 Task: Schedule a meeting titled 'Sport Event' on July 29, 2023, from 8:00 AM to 8:30 AM at 'Sports Complex' and invite attendees.
Action: Mouse moved to (11, 59)
Screenshot: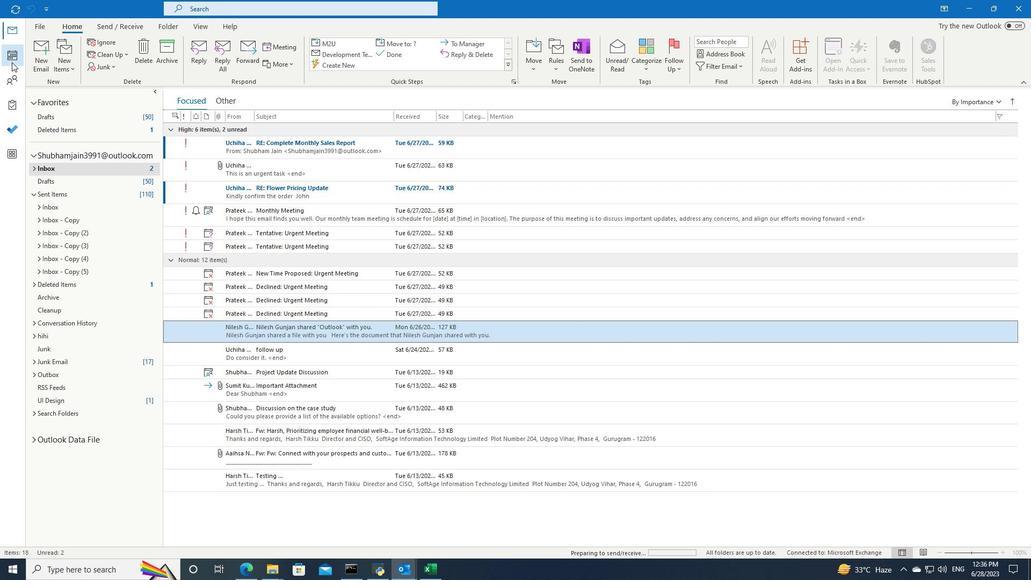 
Action: Mouse pressed left at (11, 59)
Screenshot: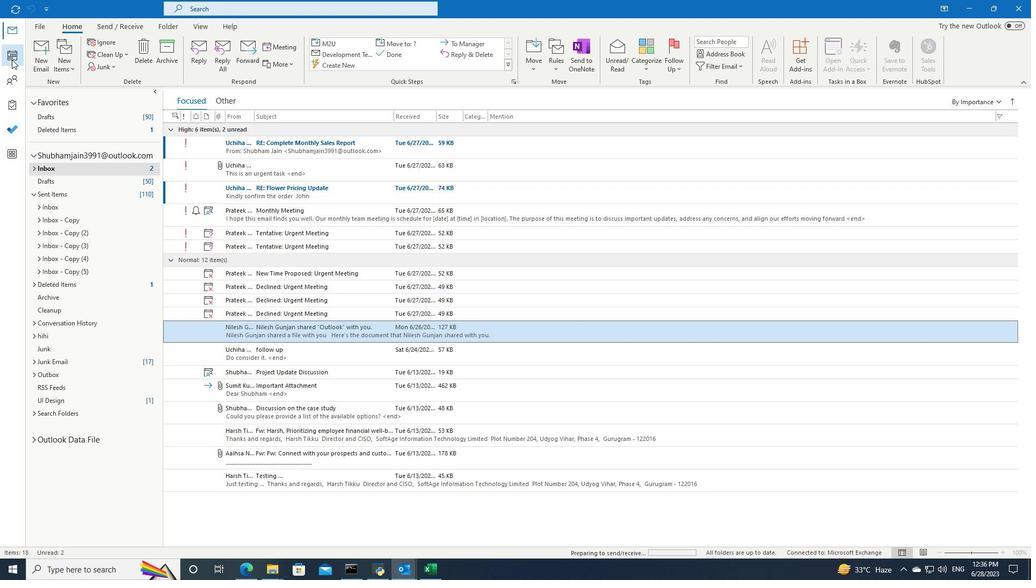 
Action: Mouse moved to (86, 61)
Screenshot: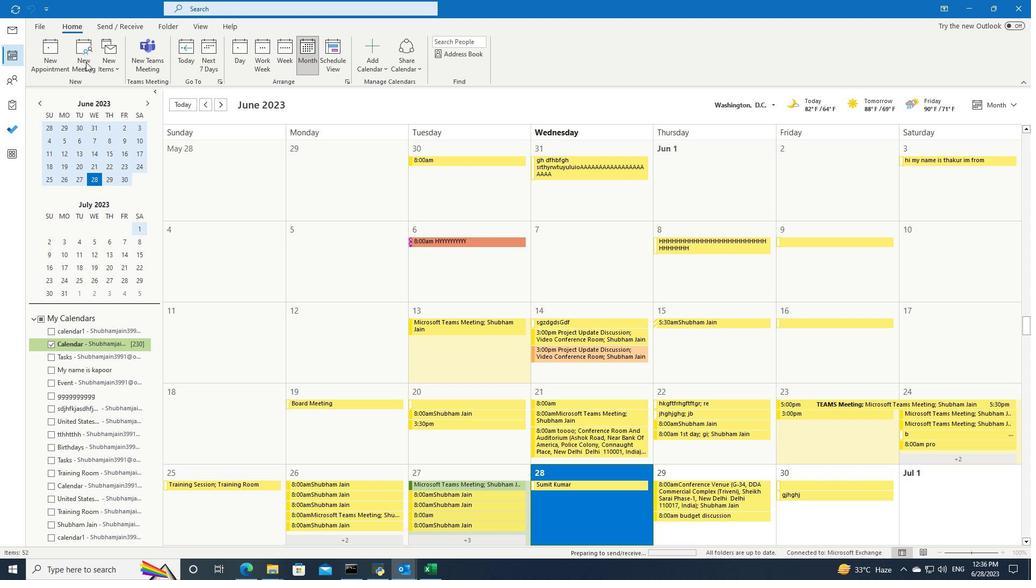 
Action: Mouse pressed left at (86, 61)
Screenshot: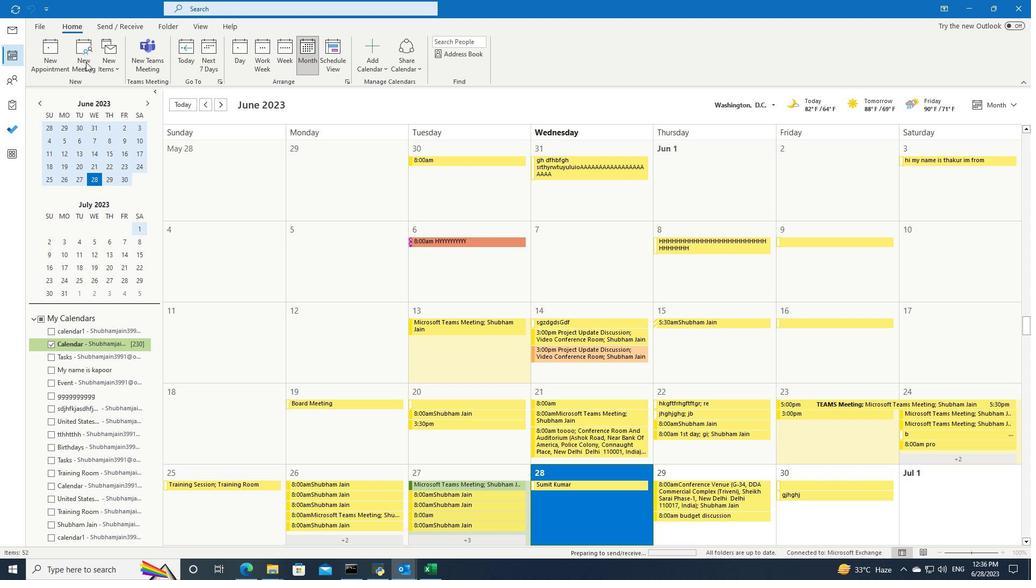 
Action: Mouse pressed left at (86, 61)
Screenshot: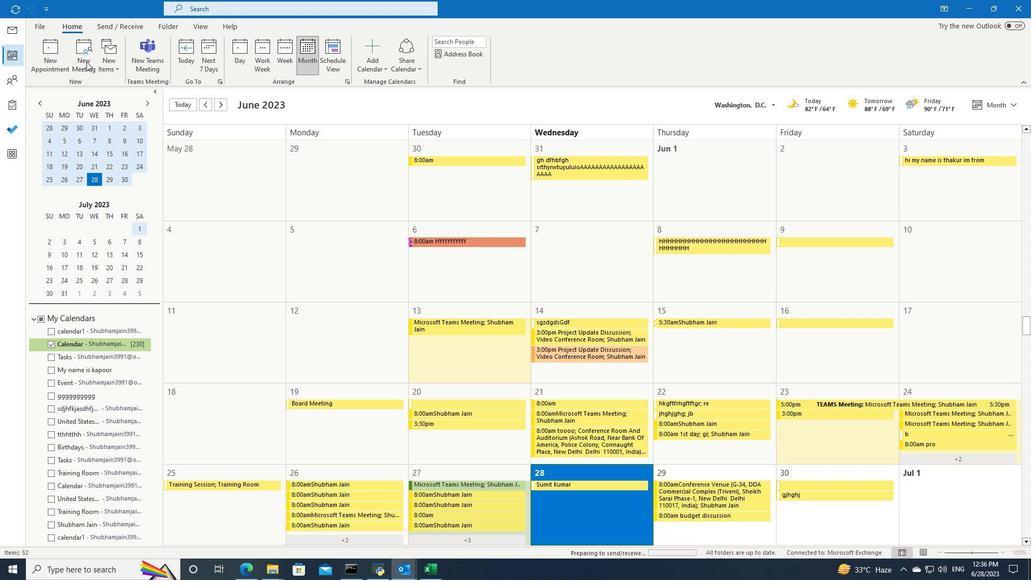 
Action: Key pressed <Key.shift><Key.shift><Key.shift><Key.shift>Sport<Key.space><Key.shift>Event<Key.space>
Screenshot: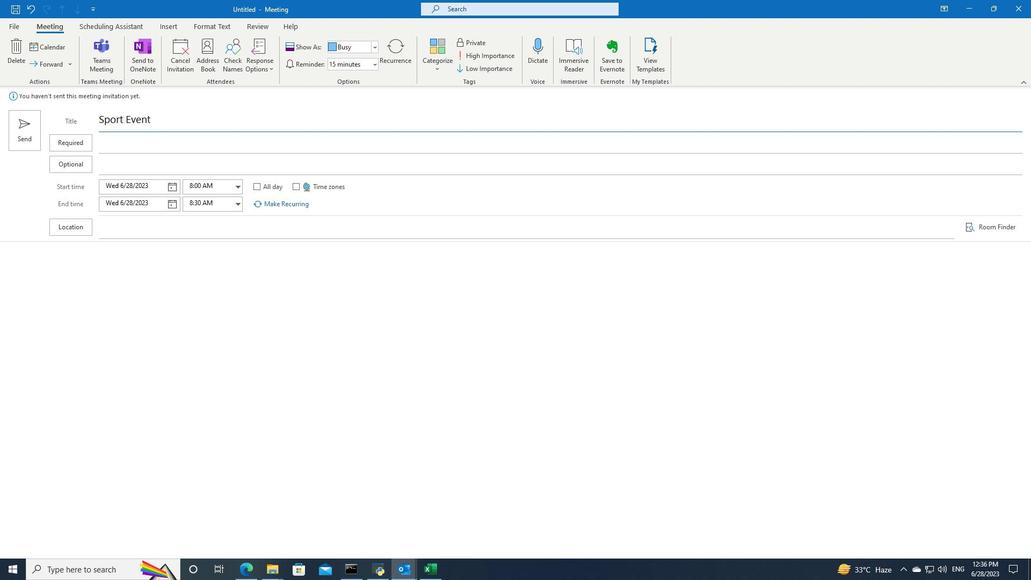 
Action: Mouse moved to (172, 187)
Screenshot: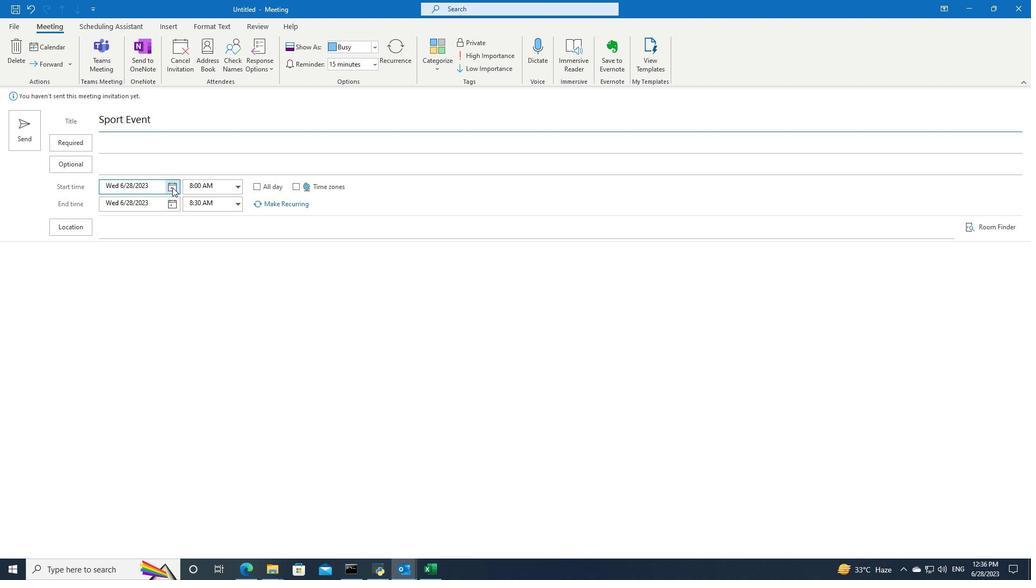 
Action: Mouse pressed left at (172, 187)
Screenshot: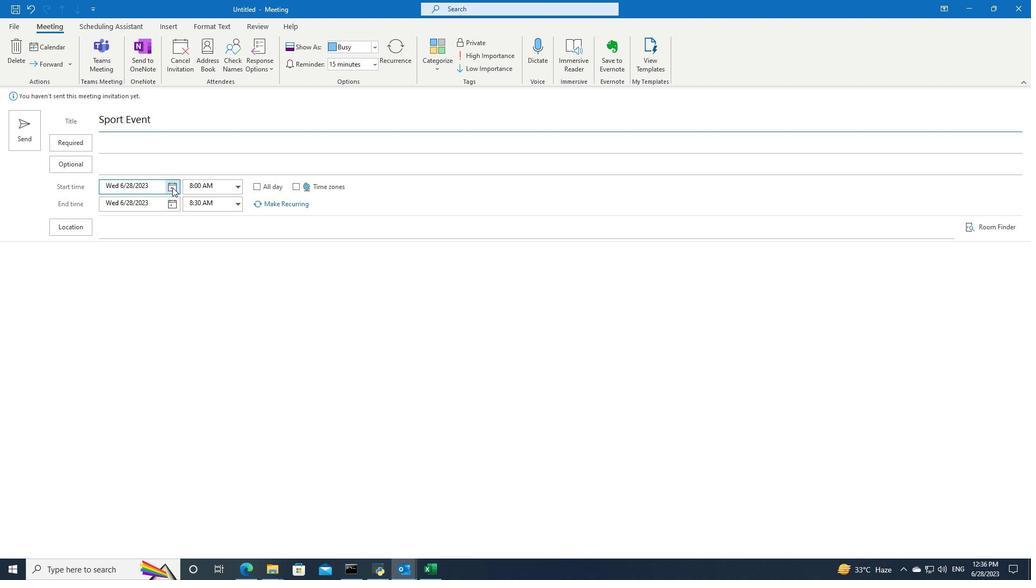 
Action: Mouse moved to (173, 197)
Screenshot: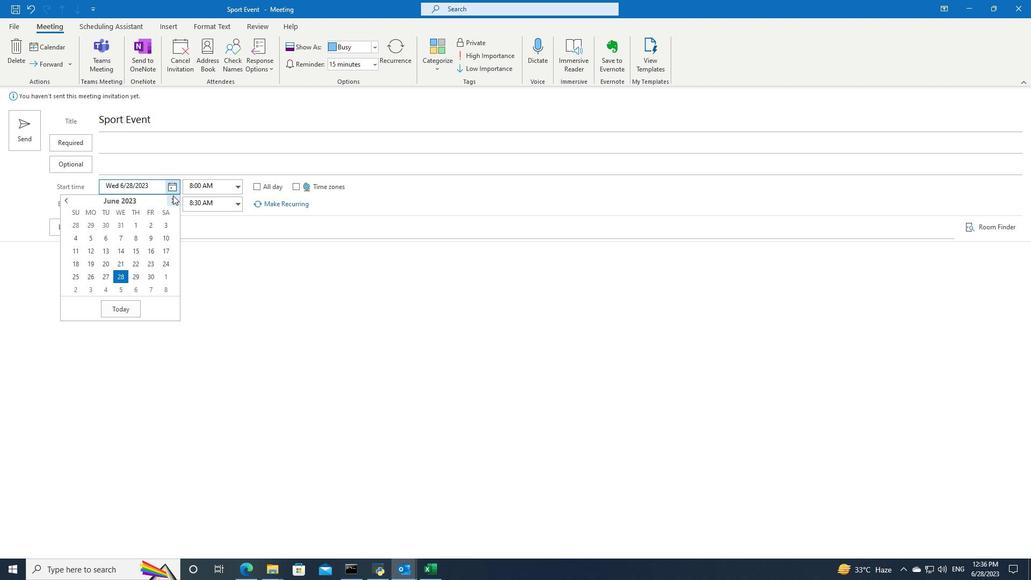 
Action: Mouse pressed left at (173, 197)
Screenshot: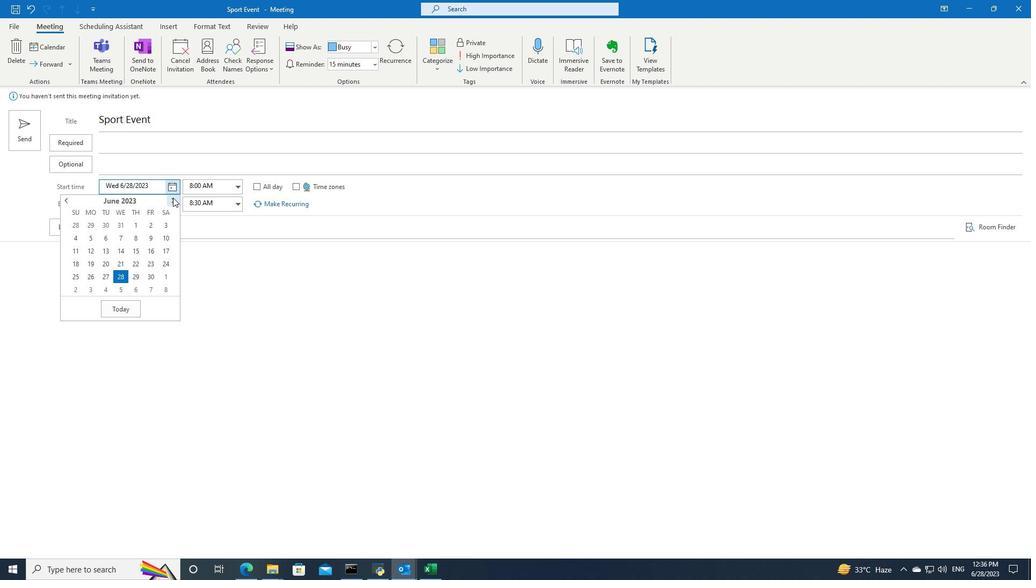 
Action: Mouse moved to (166, 278)
Screenshot: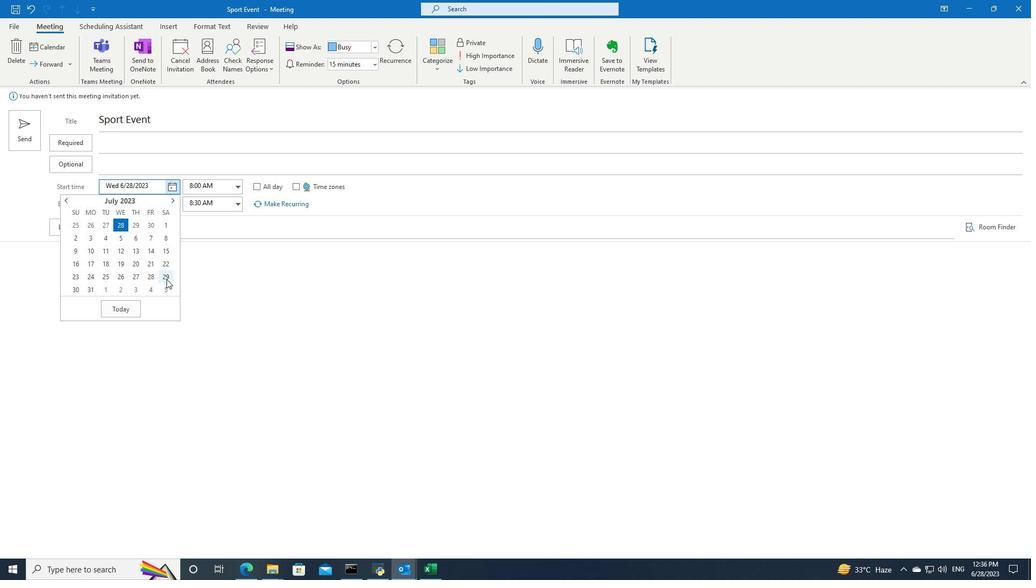 
Action: Mouse pressed left at (166, 278)
Screenshot: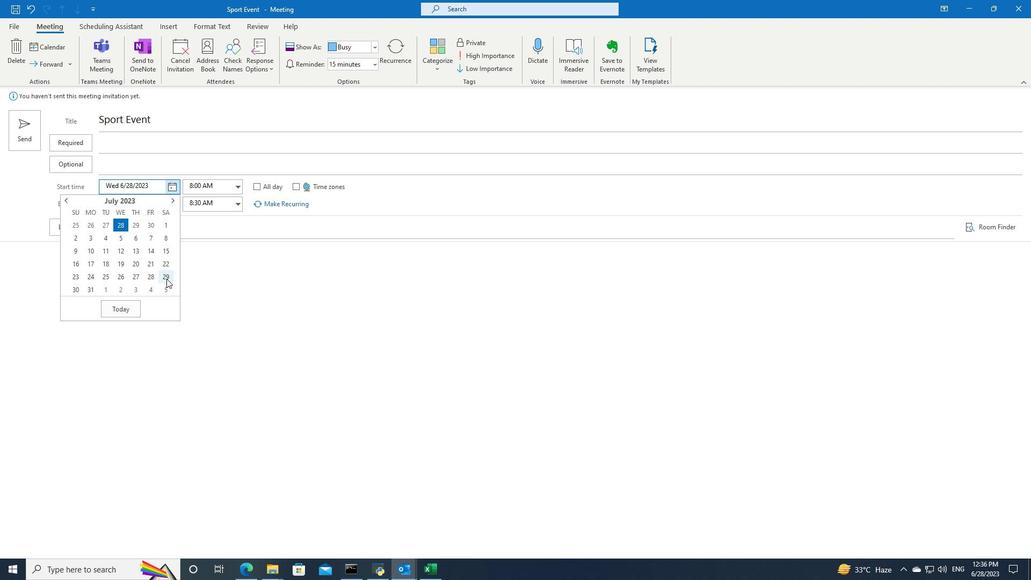
Action: Mouse moved to (156, 229)
Screenshot: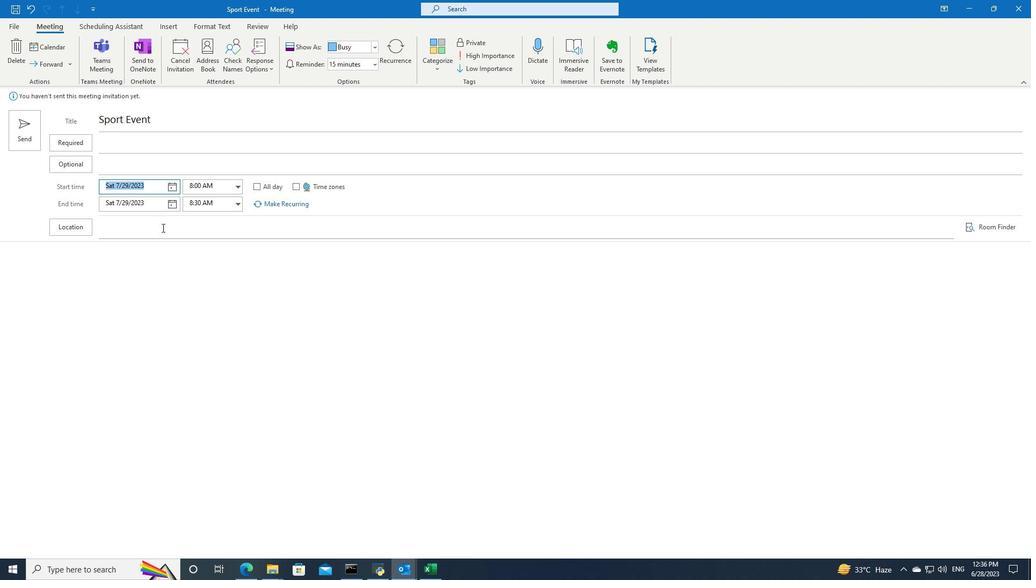 
Action: Mouse pressed left at (156, 229)
Screenshot: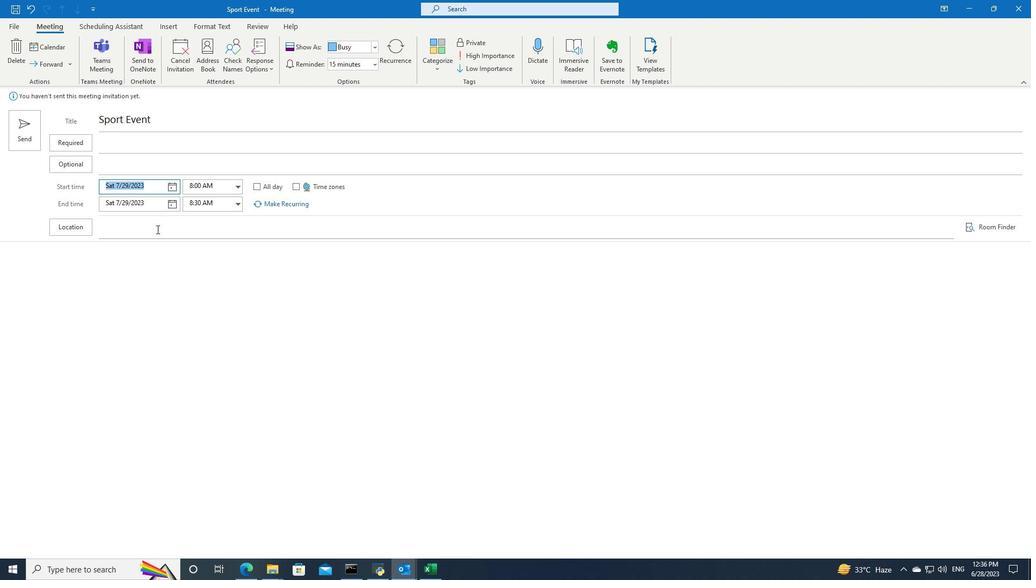 
Action: Key pressed <Key.shift>Sports<Key.space><Key.shift>Complex
Screenshot: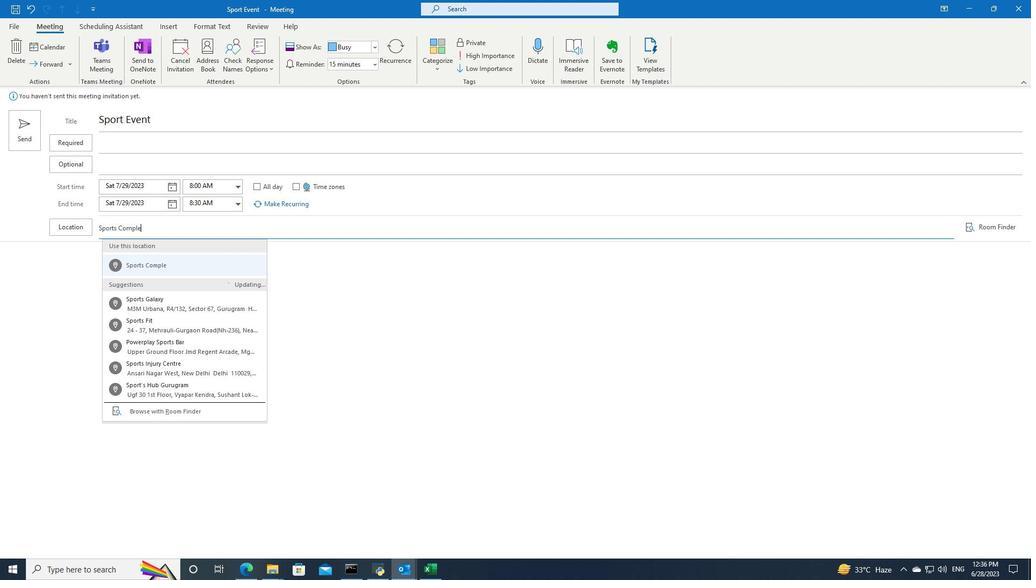 
Action: Mouse moved to (144, 147)
Screenshot: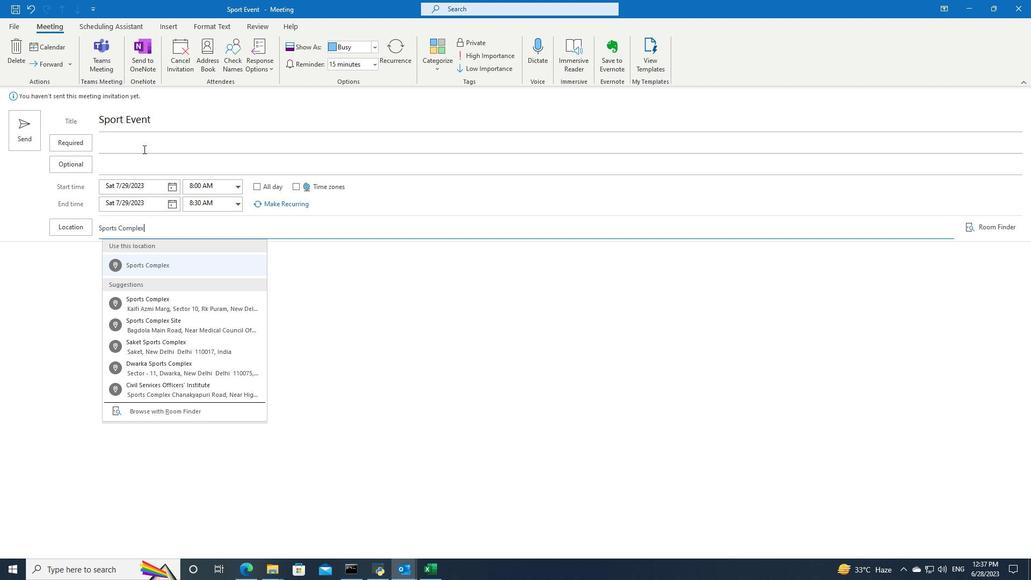 
Action: Mouse pressed left at (144, 147)
Screenshot: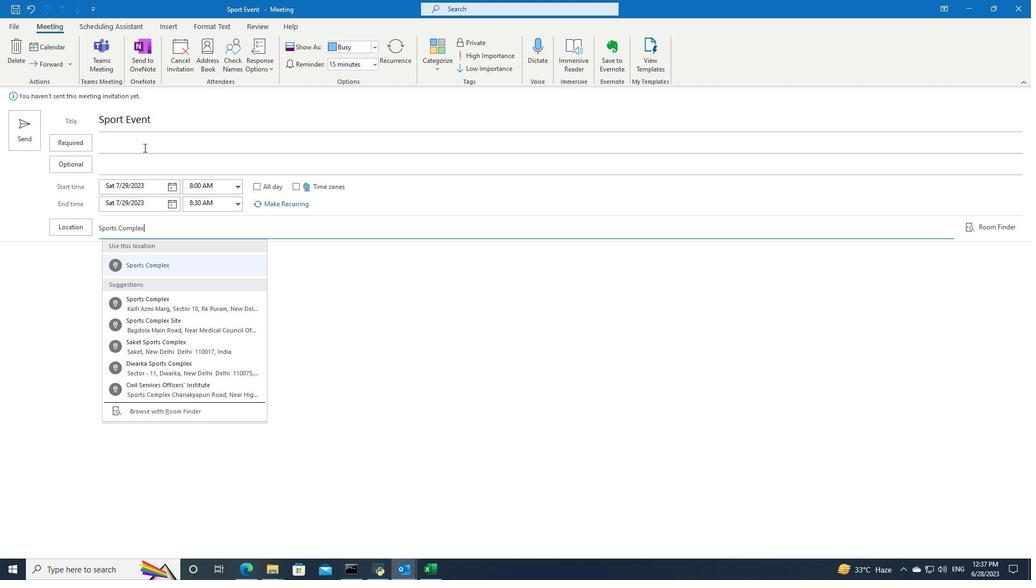 
Action: Key pressed rohanraj.sham<Key.backspace>rma<Key.shift>@softage.net
Screenshot: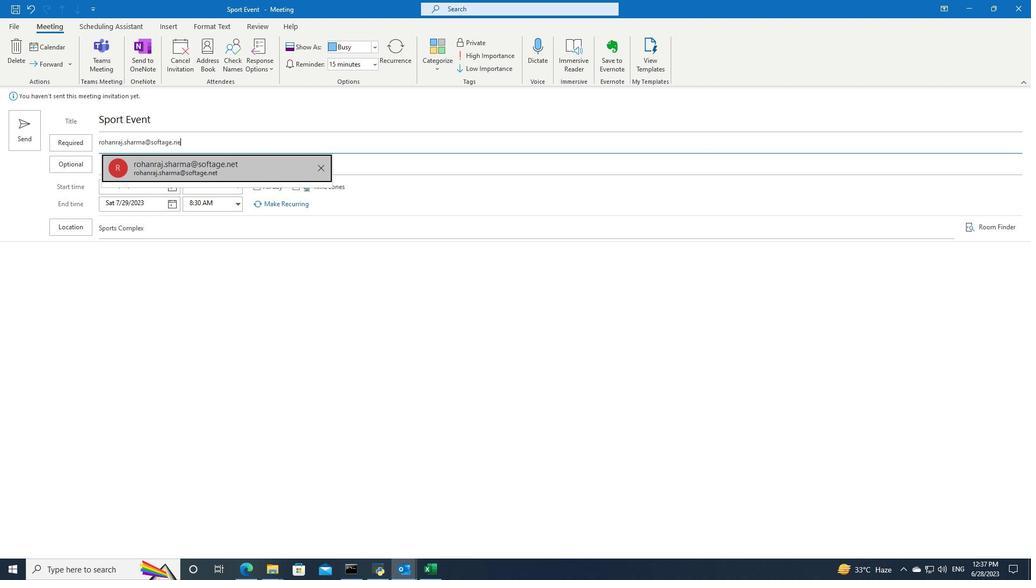 
Action: Mouse moved to (194, 168)
Screenshot: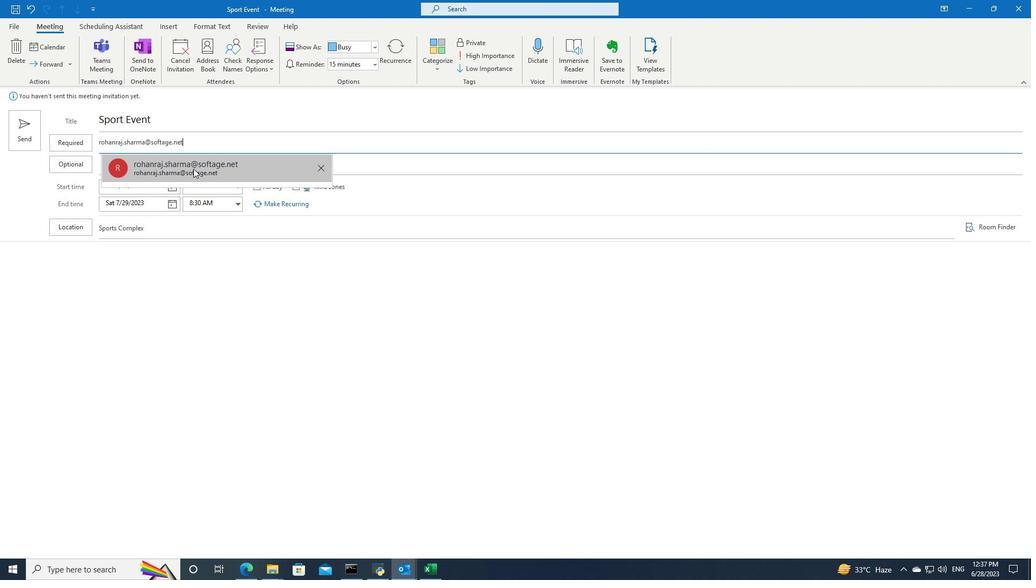 
Action: Mouse pressed left at (194, 168)
Screenshot: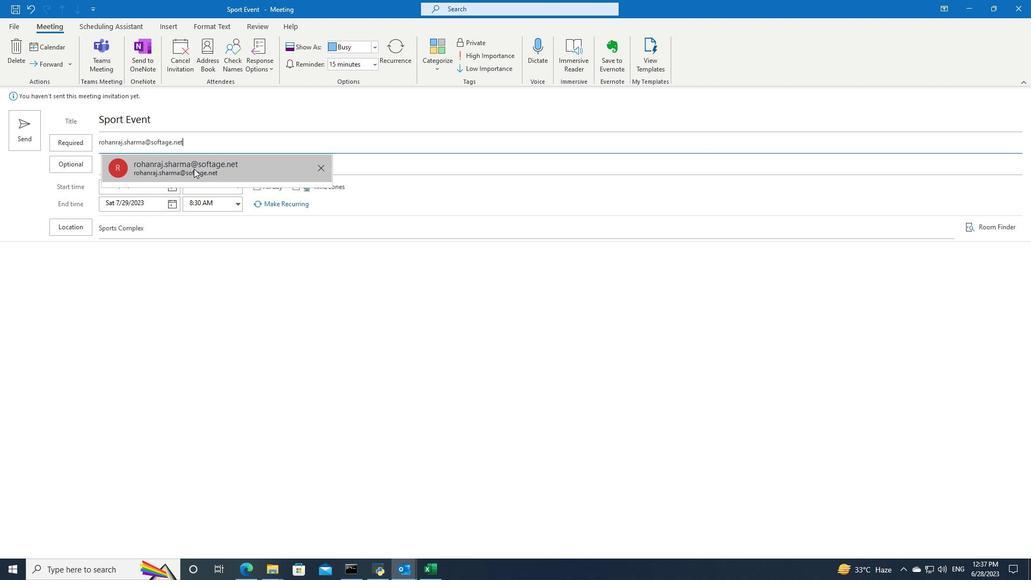 
Action: Mouse moved to (20, 132)
Screenshot: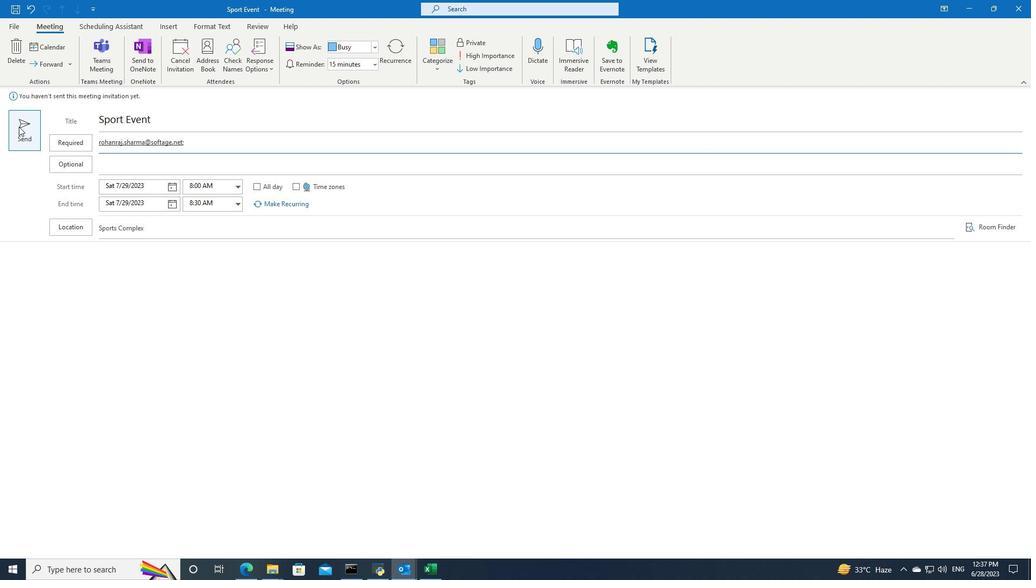 
Action: Mouse pressed left at (20, 132)
Screenshot: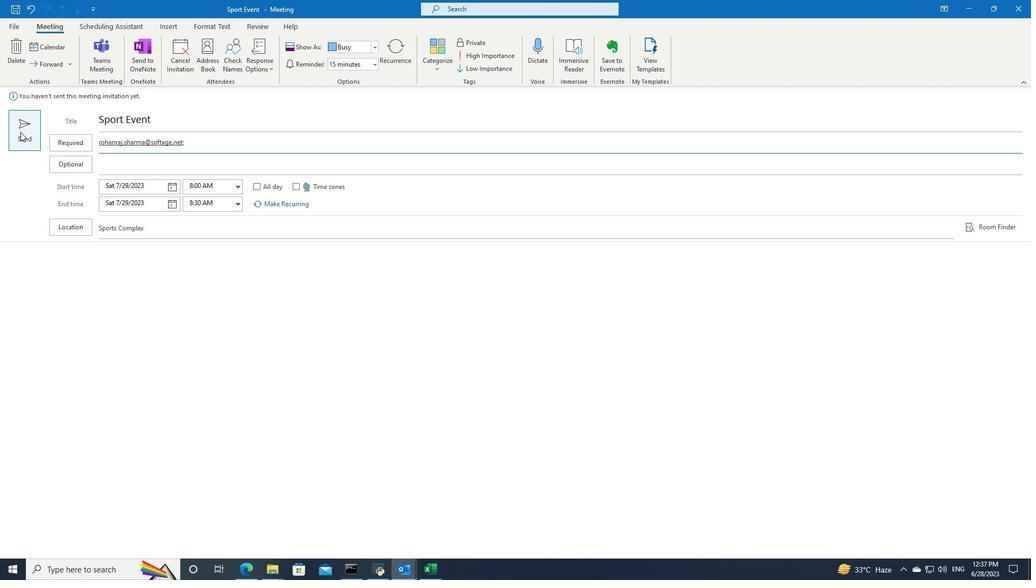 
